 Task: Filter the contacts by the contacts created this week
Action: Mouse scrolled (142, 134) with delta (0, 0)
Screenshot: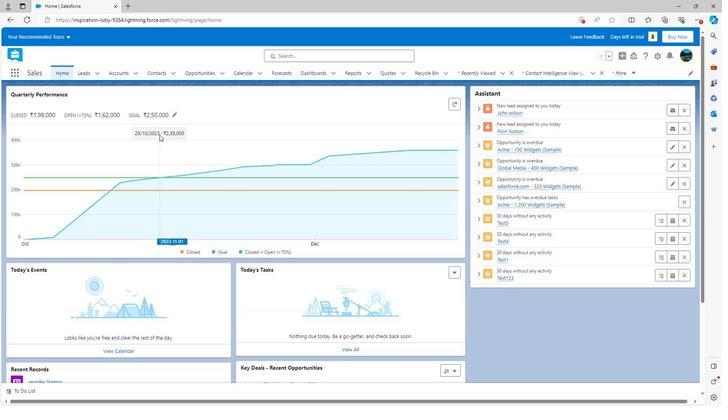 
Action: Mouse scrolled (142, 134) with delta (0, 0)
Screenshot: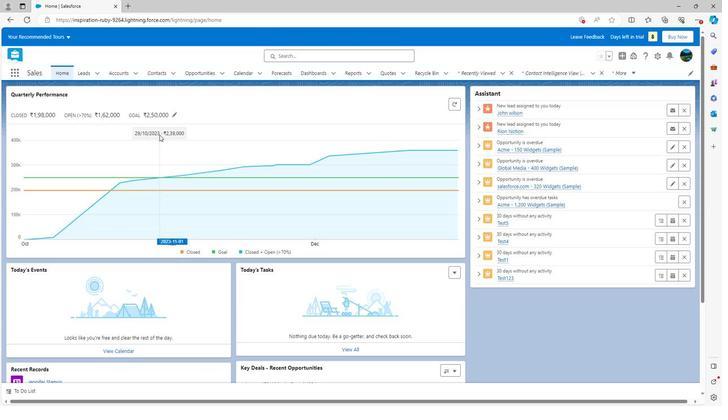 
Action: Mouse scrolled (142, 134) with delta (0, 0)
Screenshot: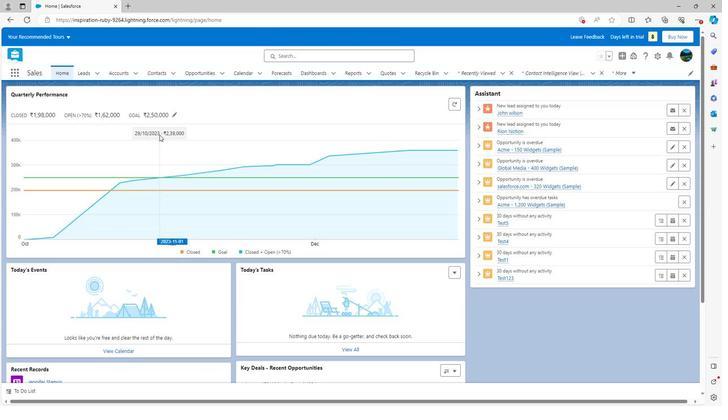 
Action: Mouse scrolled (142, 134) with delta (0, 0)
Screenshot: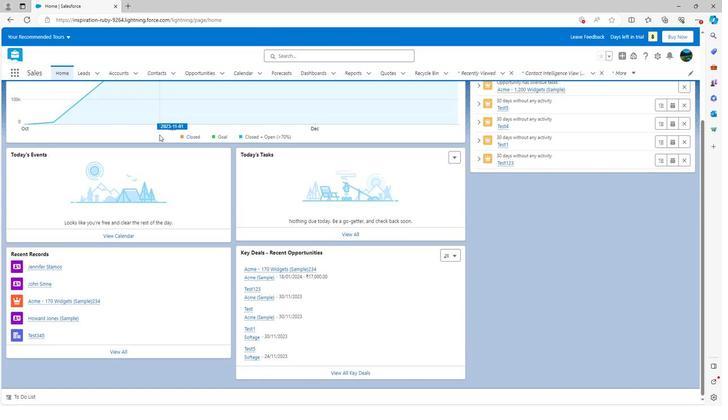 
Action: Mouse scrolled (142, 134) with delta (0, 0)
Screenshot: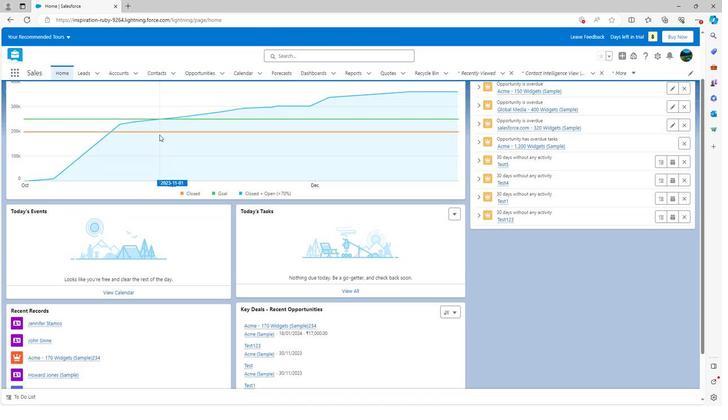
Action: Mouse scrolled (142, 134) with delta (0, 0)
Screenshot: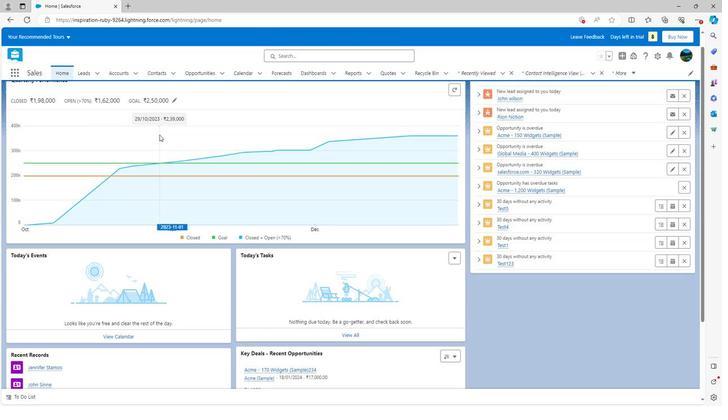 
Action: Mouse scrolled (142, 134) with delta (0, 0)
Screenshot: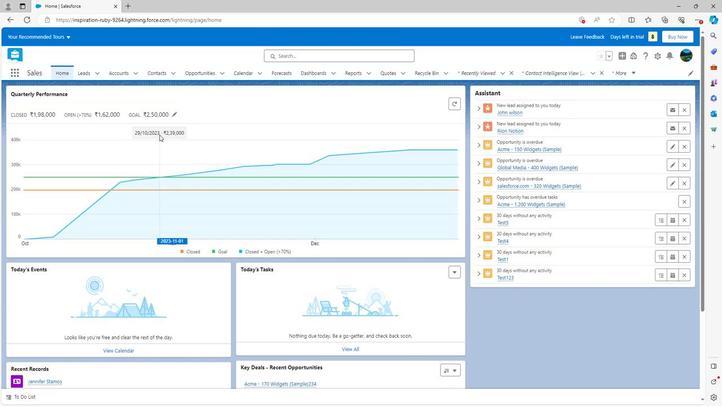 
Action: Mouse moved to (539, 69)
Screenshot: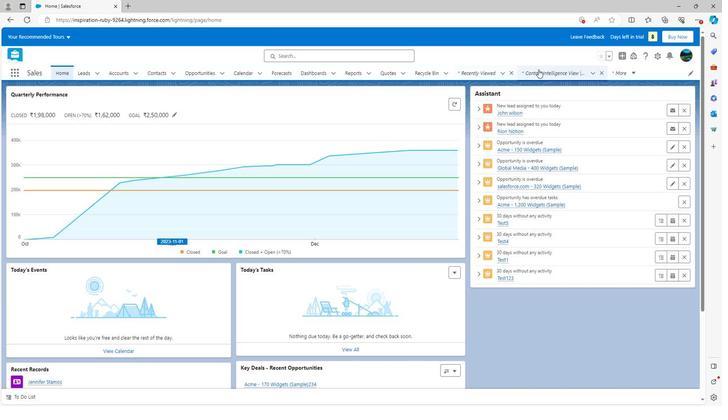 
Action: Mouse pressed left at (539, 69)
Screenshot: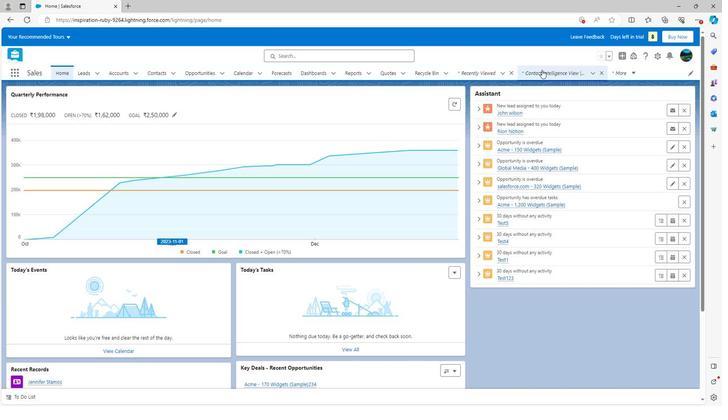 
Action: Mouse moved to (574, 116)
Screenshot: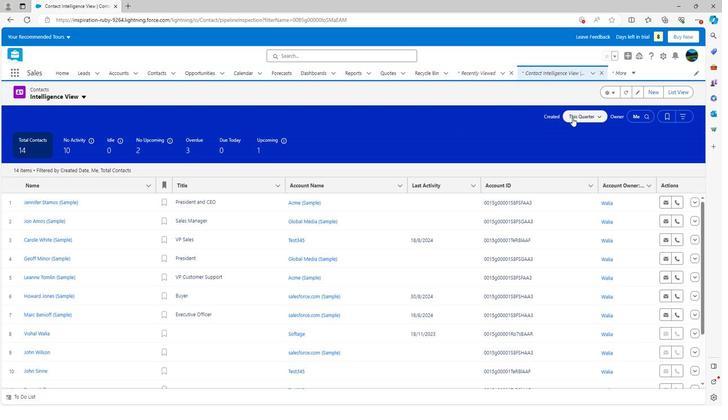 
Action: Mouse pressed left at (574, 116)
Screenshot: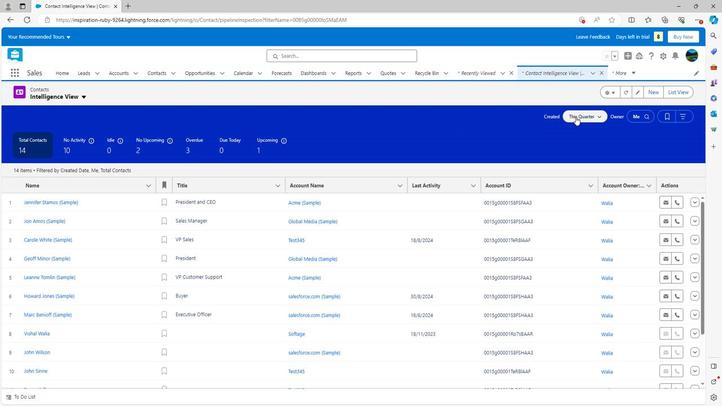 
Action: Mouse moved to (586, 153)
Screenshot: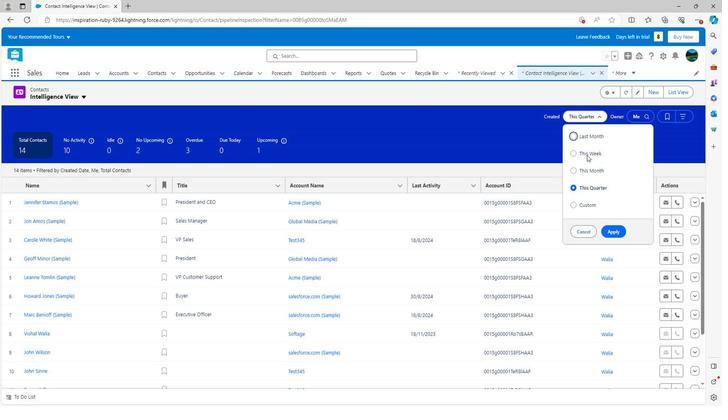 
Action: Mouse pressed left at (586, 153)
Screenshot: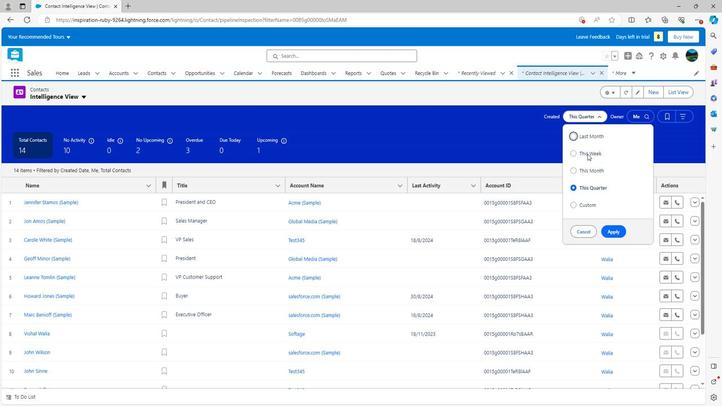 
Action: Mouse moved to (610, 226)
Screenshot: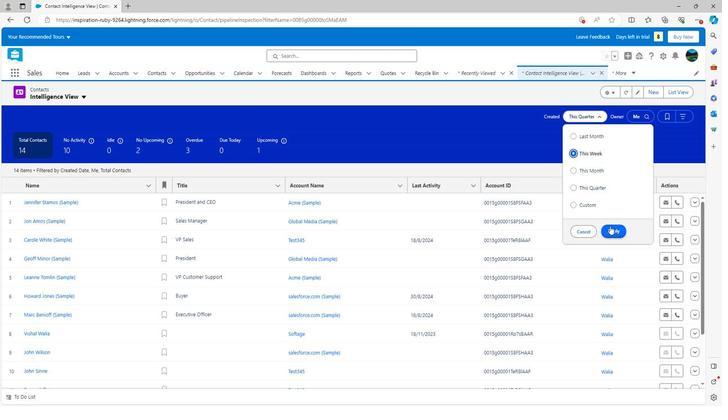 
Action: Mouse pressed left at (610, 226)
Screenshot: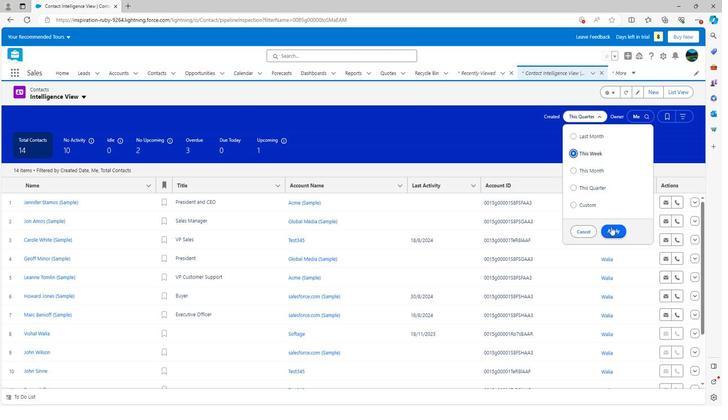 
Action: Mouse moved to (296, 252)
Screenshot: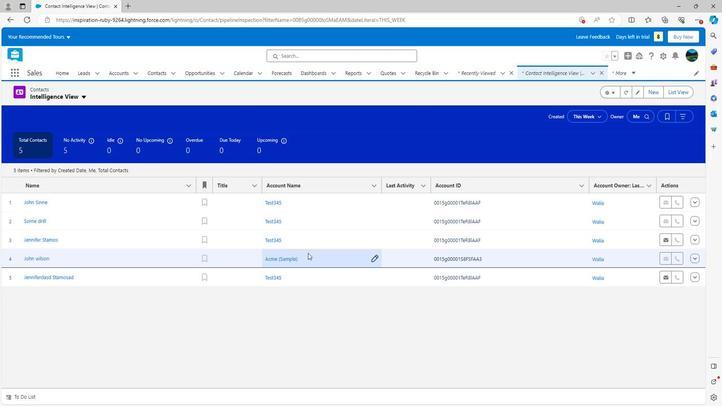 
